 Task: Select the hover option in the cell toolbar visibility.
Action: Mouse moved to (29, 646)
Screenshot: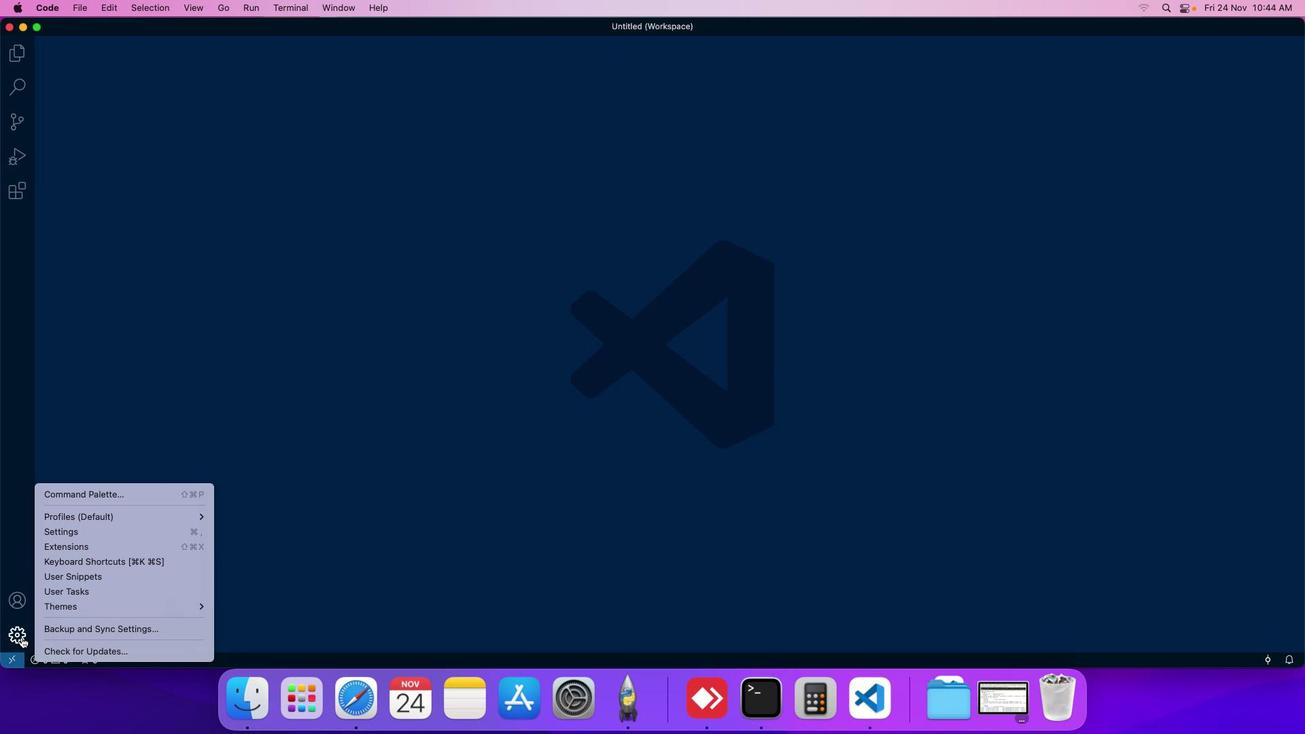 
Action: Mouse pressed left at (29, 646)
Screenshot: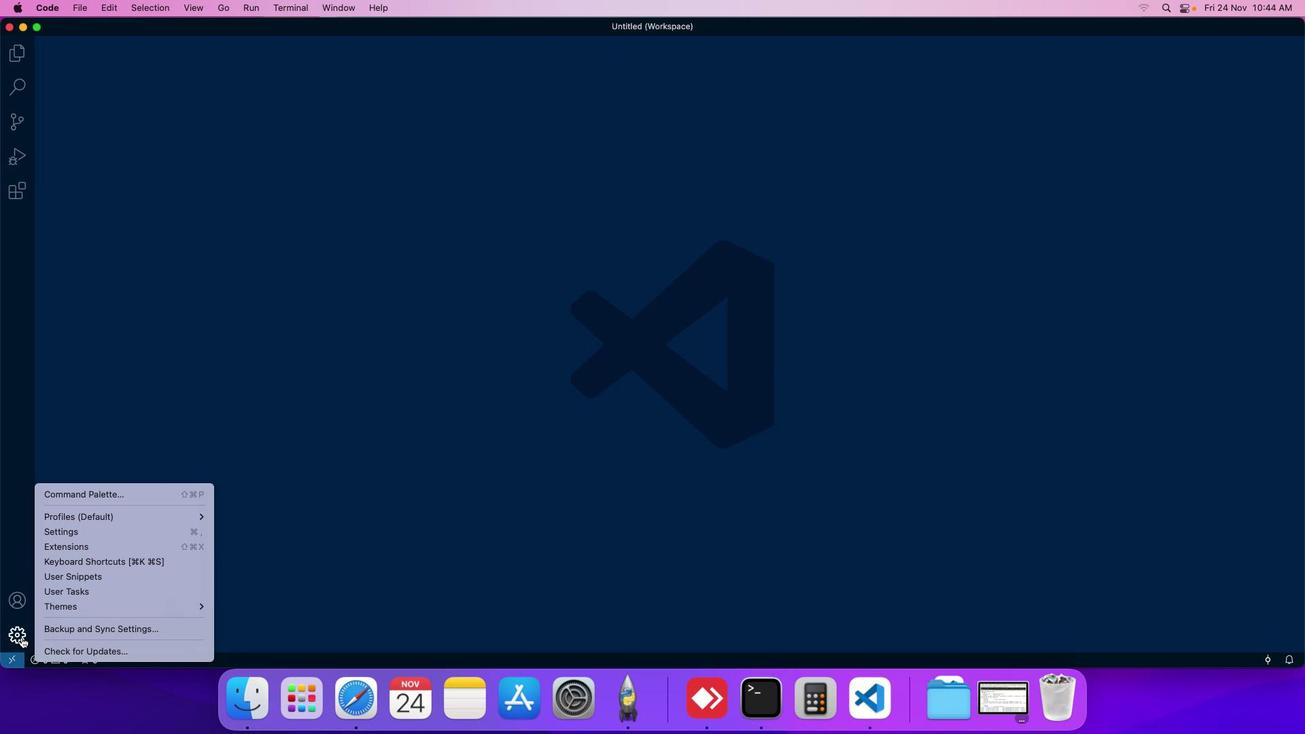 
Action: Mouse moved to (105, 542)
Screenshot: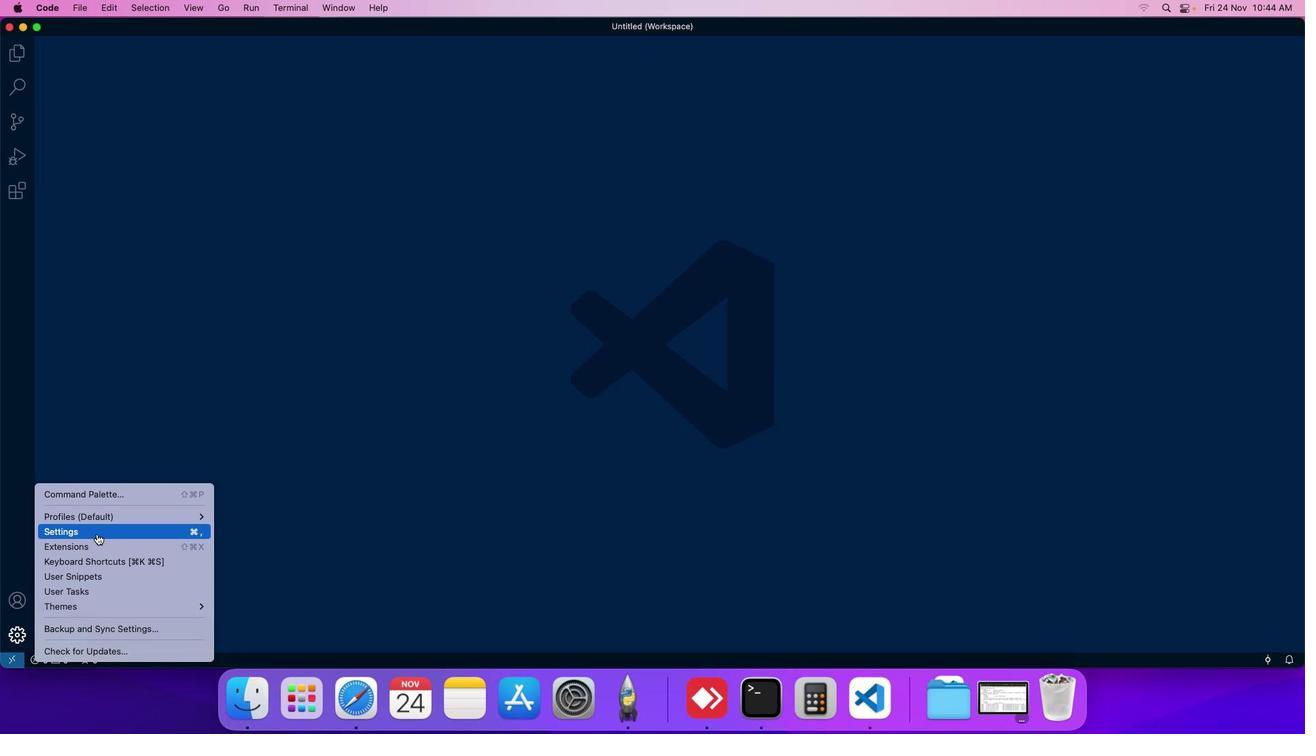 
Action: Mouse pressed left at (105, 542)
Screenshot: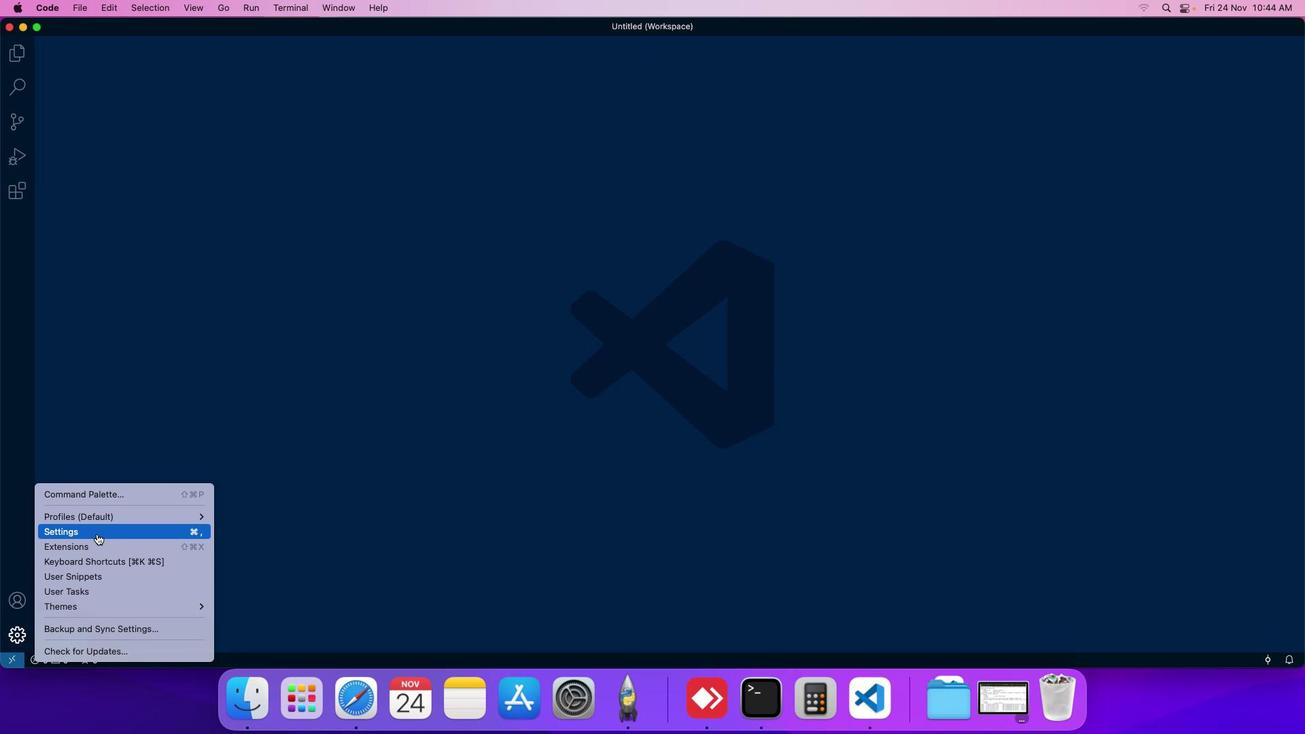 
Action: Mouse moved to (294, 210)
Screenshot: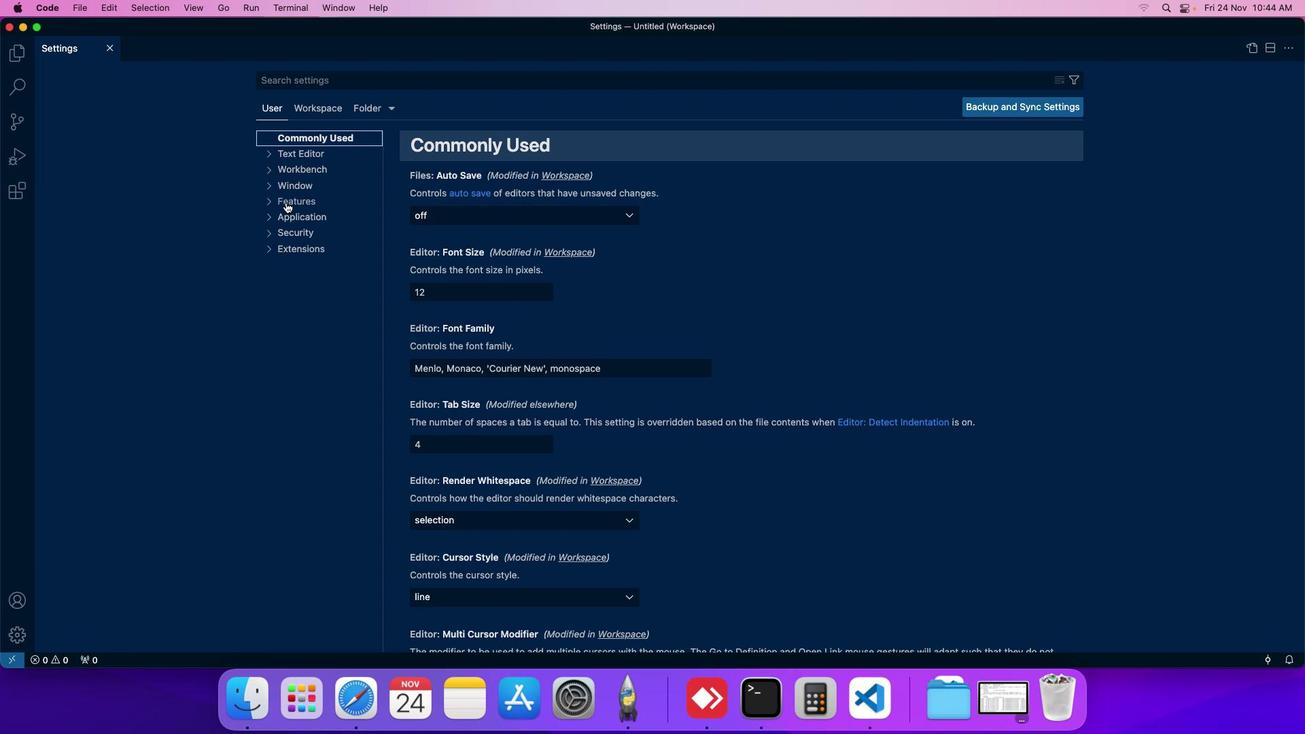 
Action: Mouse pressed left at (294, 210)
Screenshot: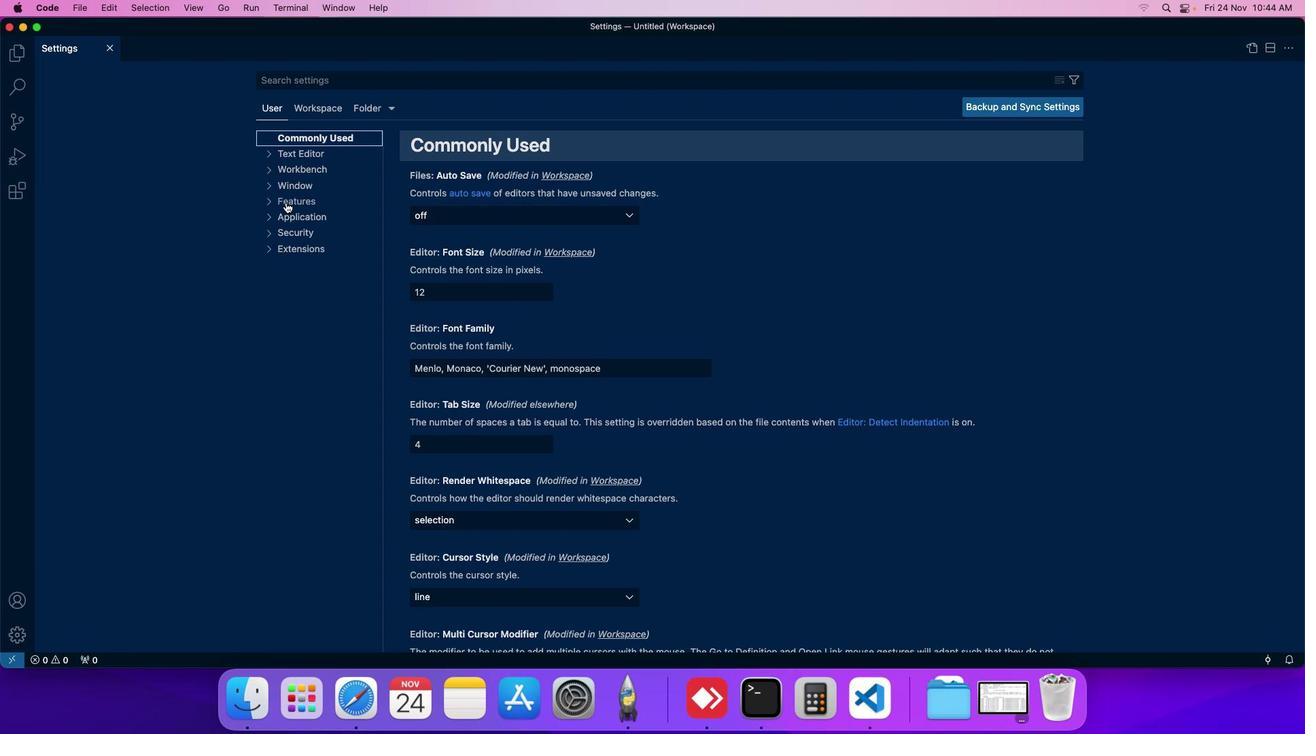 
Action: Mouse moved to (307, 438)
Screenshot: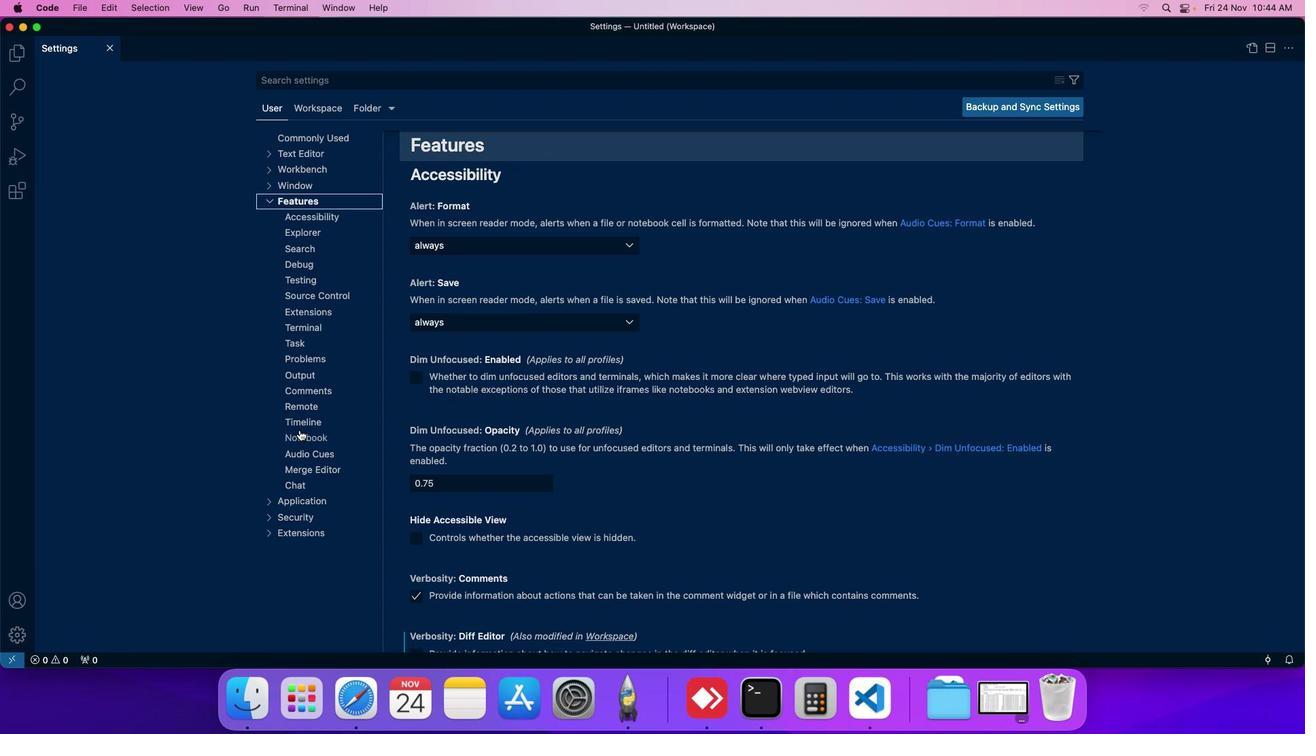 
Action: Mouse pressed left at (307, 438)
Screenshot: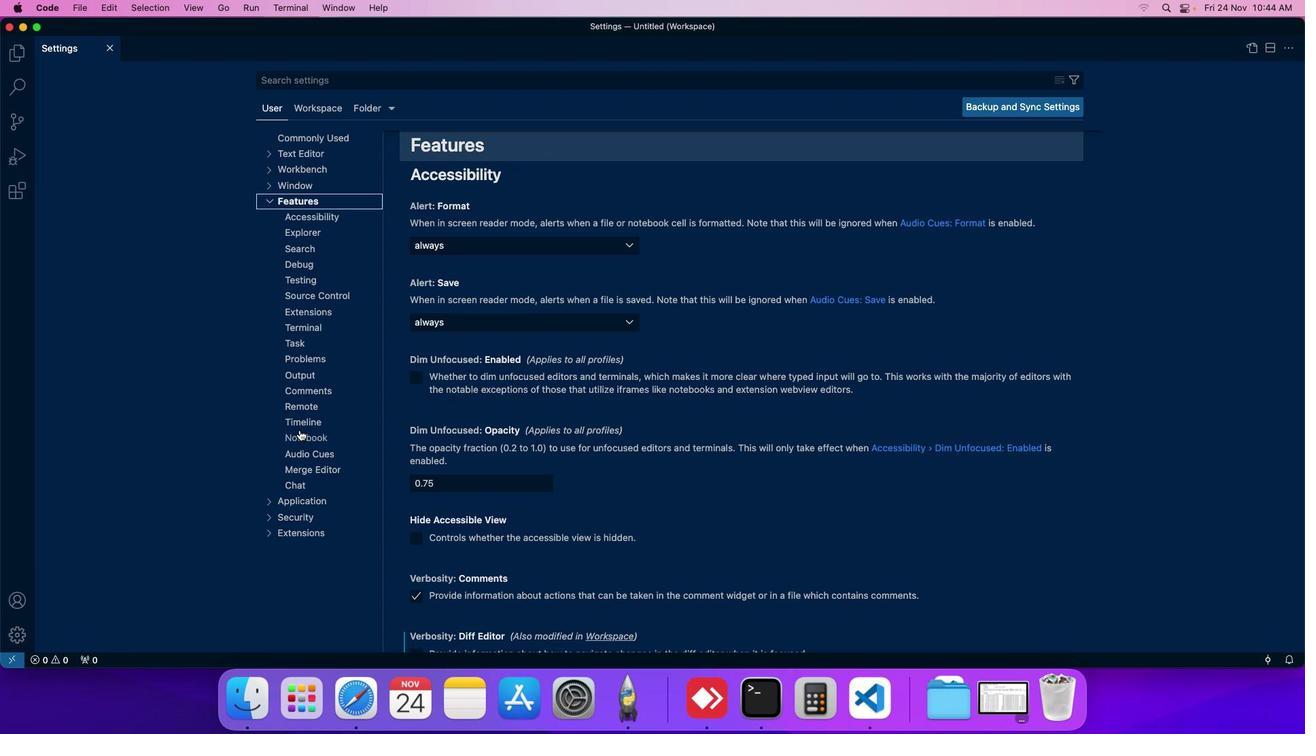 
Action: Mouse moved to (544, 480)
Screenshot: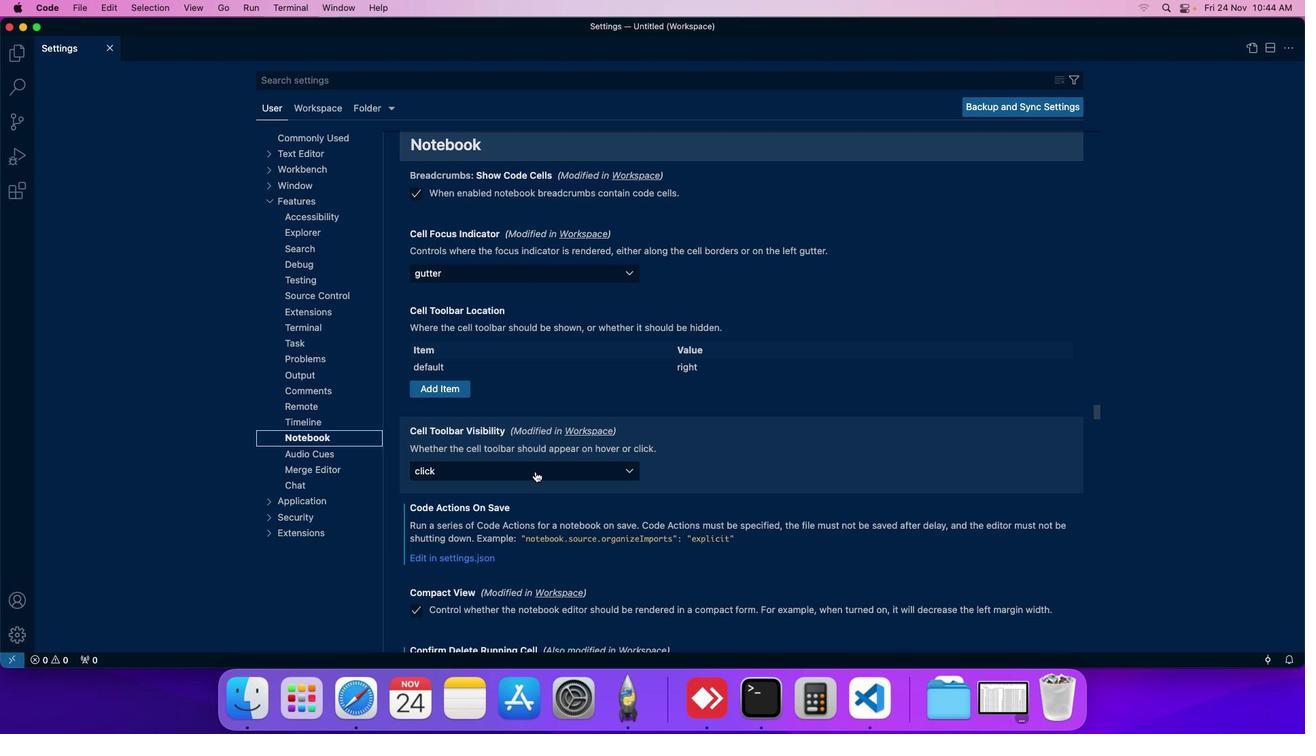
Action: Mouse pressed left at (544, 480)
Screenshot: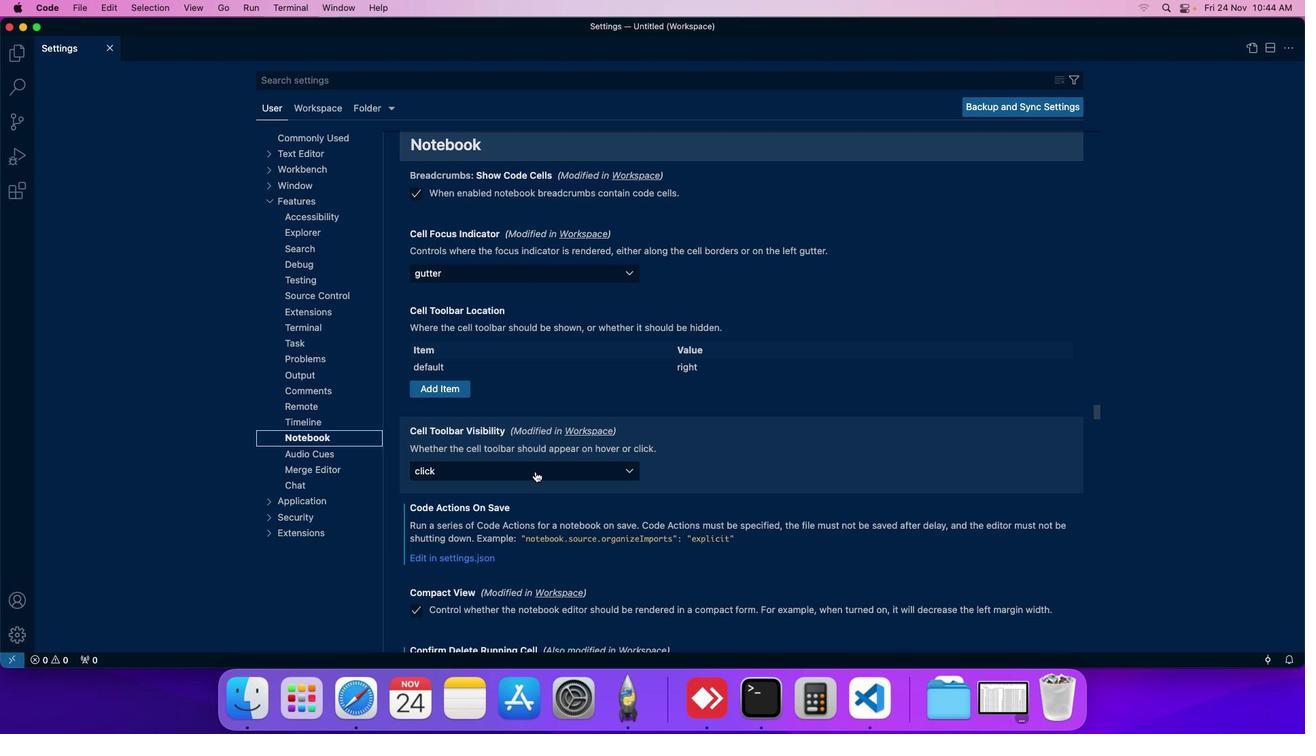 
Action: Mouse moved to (481, 497)
Screenshot: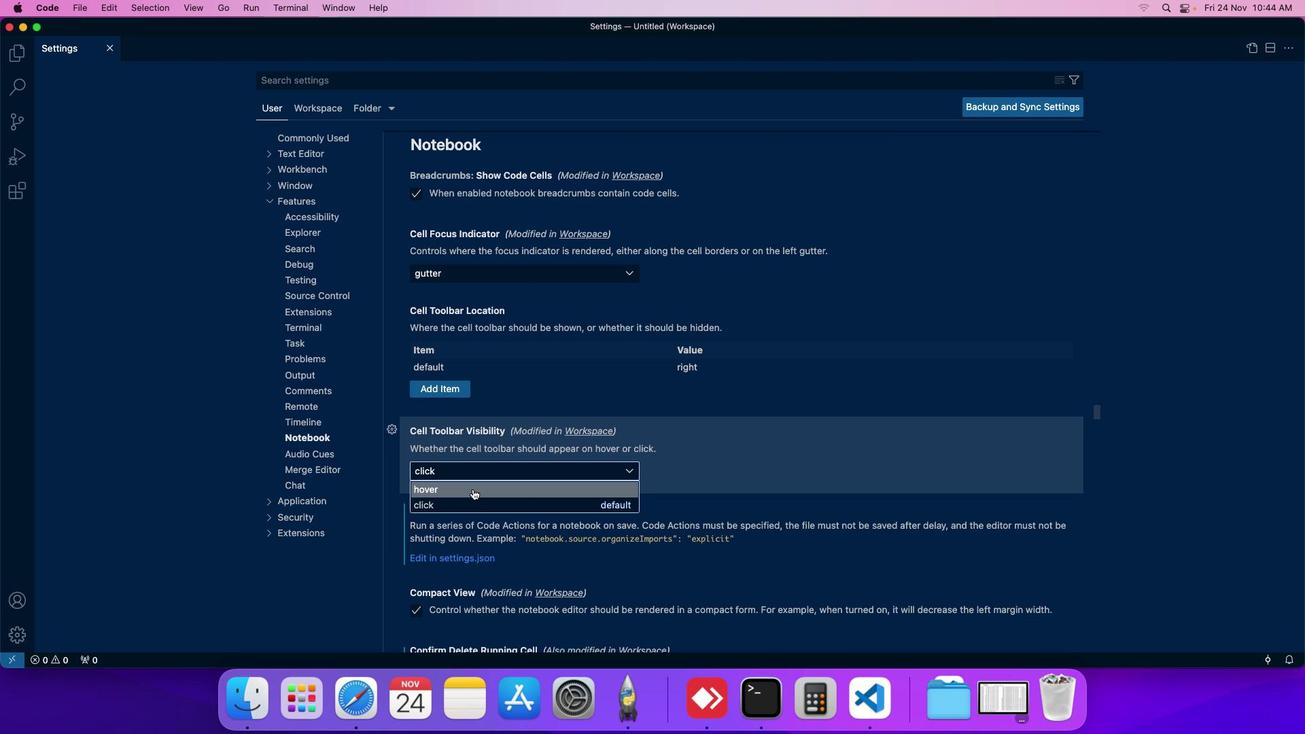 
Action: Mouse pressed left at (481, 497)
Screenshot: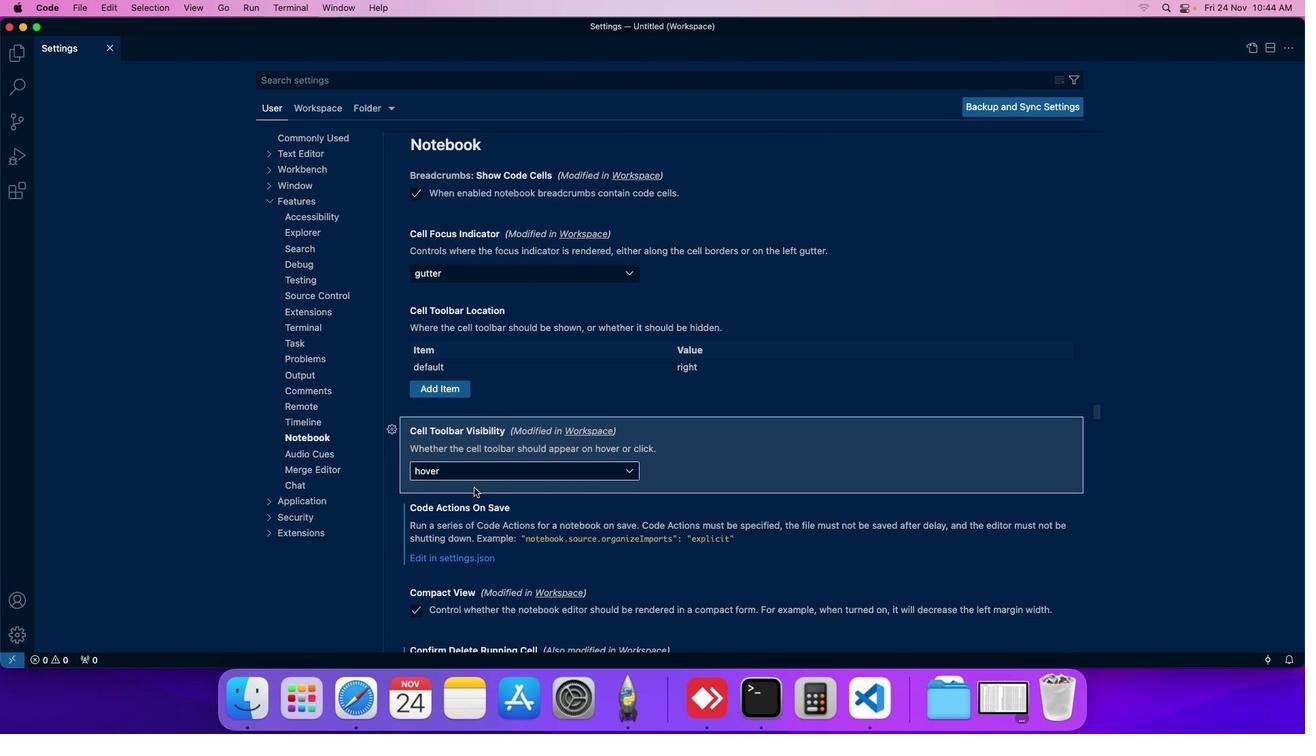 
Action: Mouse moved to (520, 483)
Screenshot: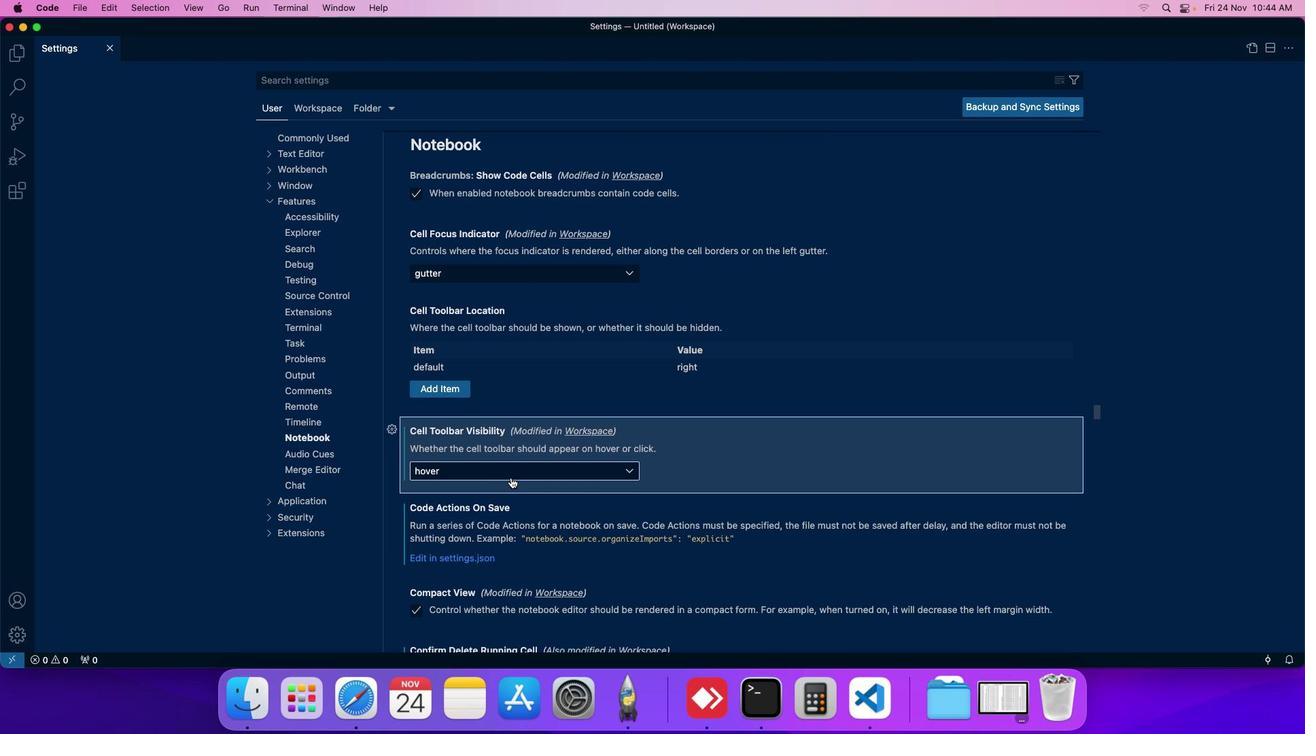 
